 Task: Add Market Corner Organic Roasted Red Pepper Hummus to the cart.
Action: Mouse moved to (23, 81)
Screenshot: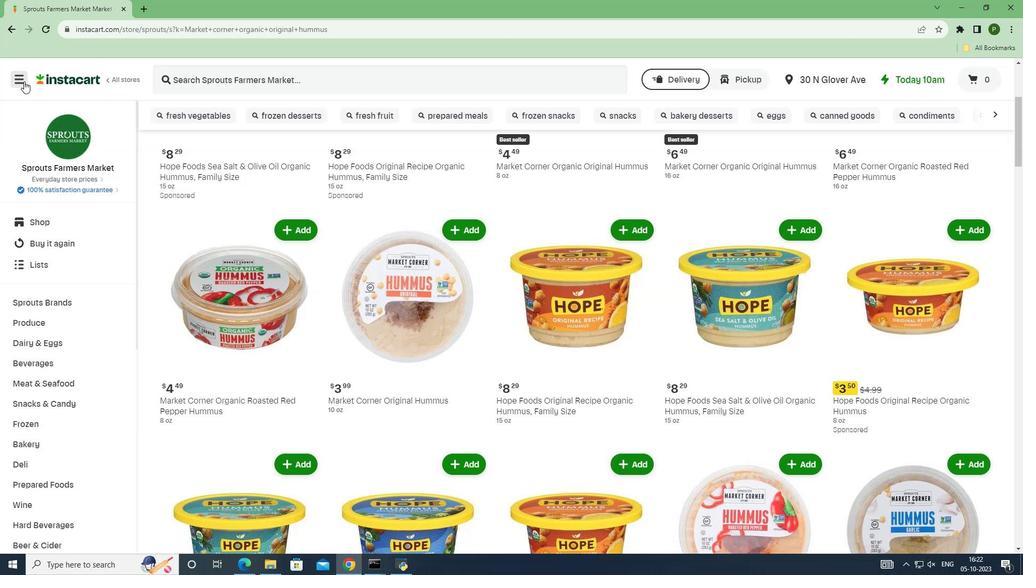 
Action: Mouse pressed left at (23, 81)
Screenshot: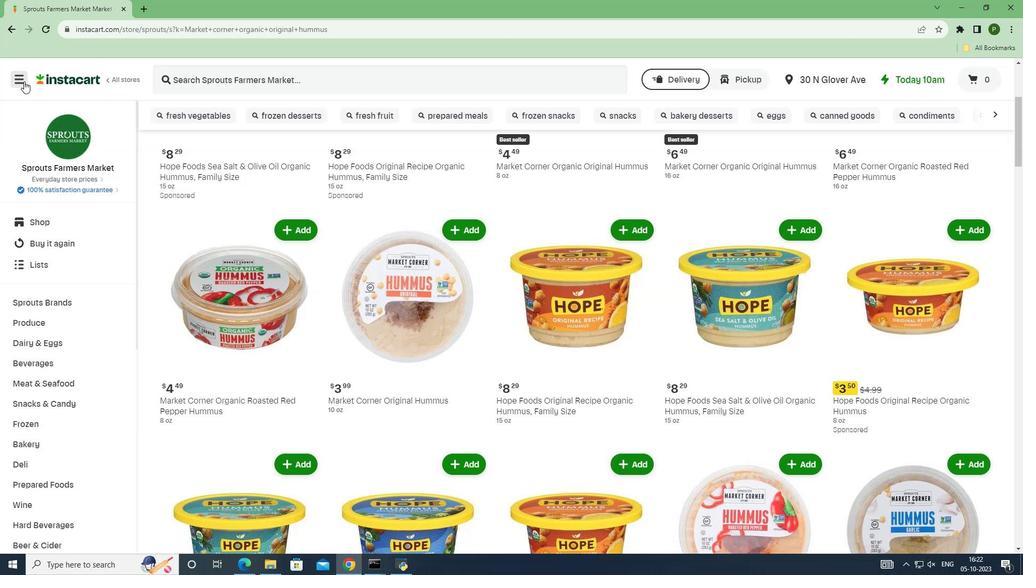 
Action: Mouse moved to (40, 283)
Screenshot: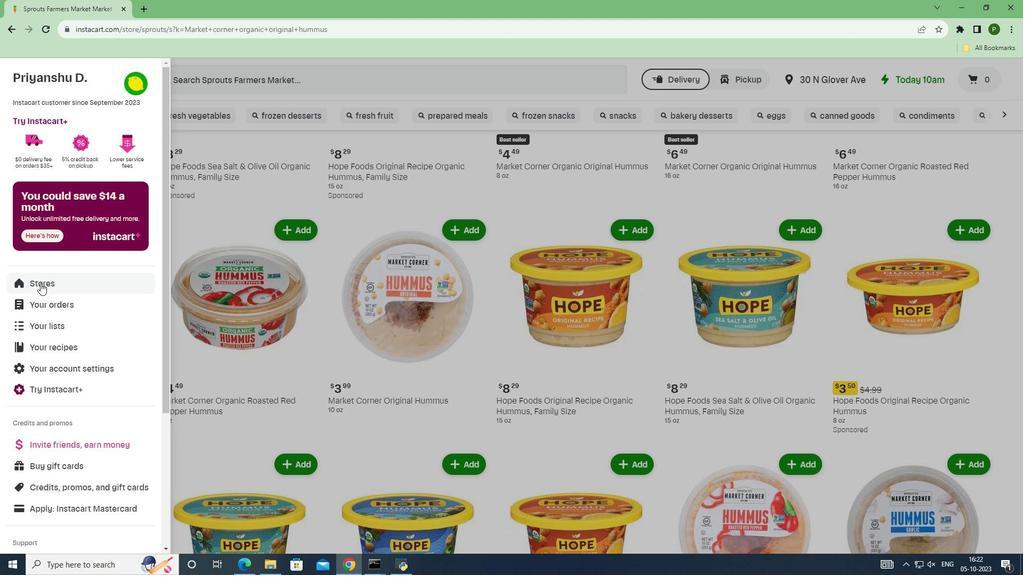 
Action: Mouse pressed left at (40, 283)
Screenshot: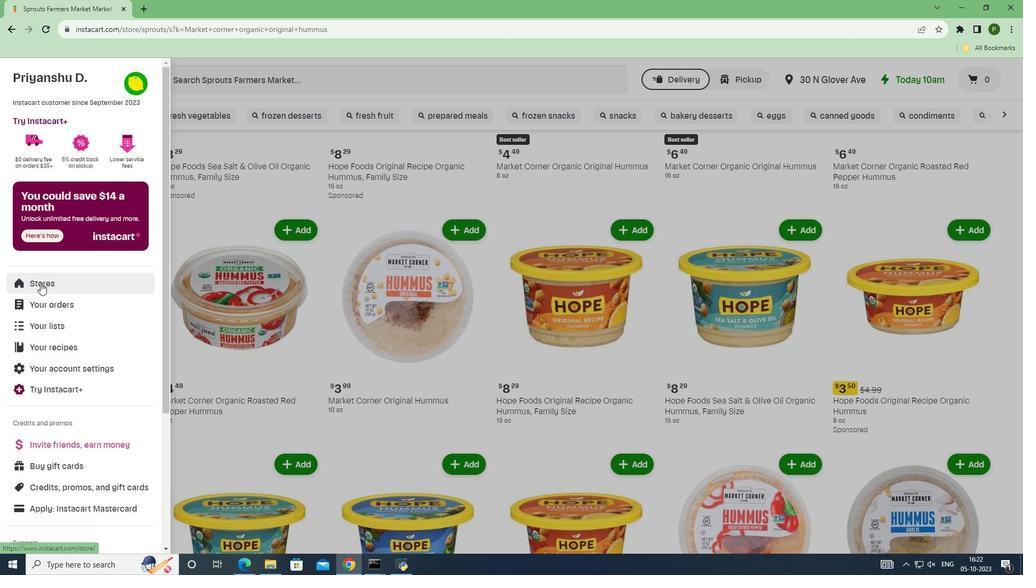 
Action: Mouse moved to (242, 125)
Screenshot: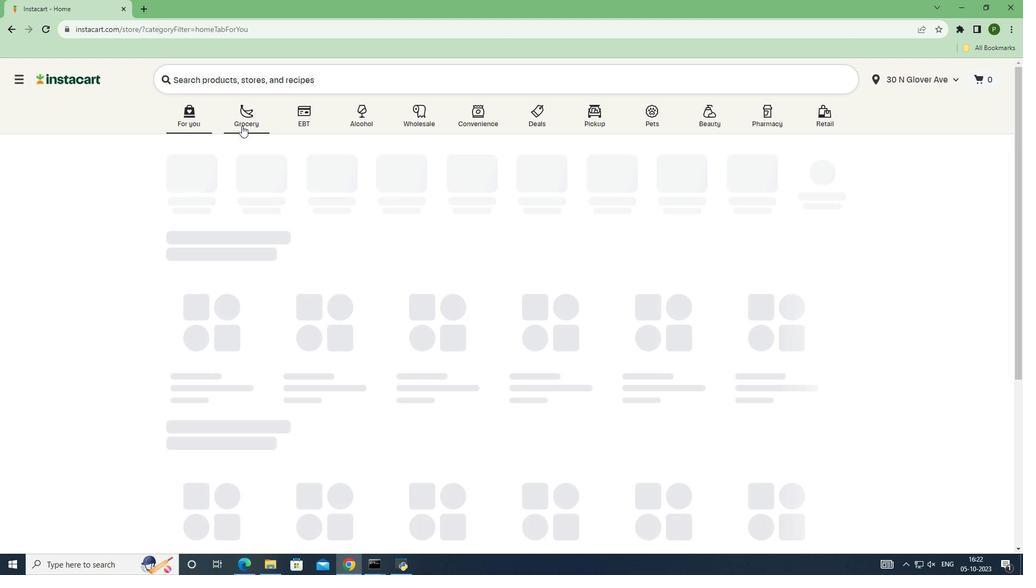 
Action: Mouse pressed left at (242, 125)
Screenshot: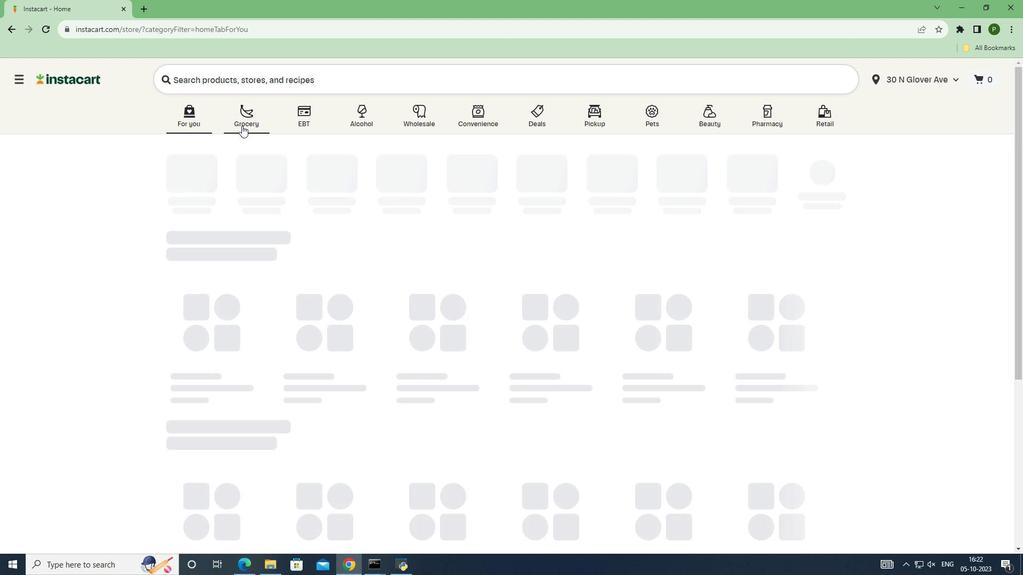 
Action: Mouse moved to (653, 253)
Screenshot: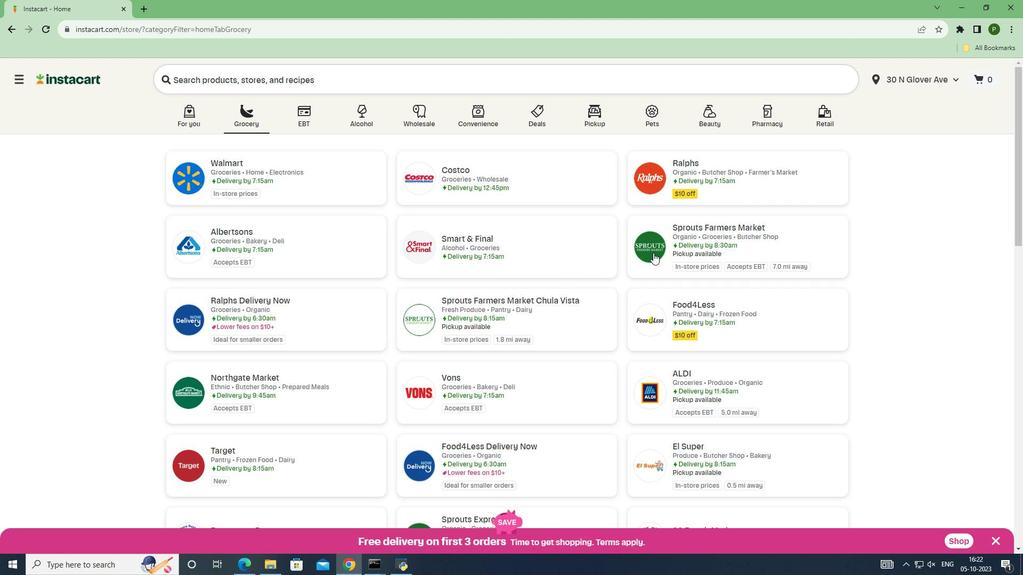 
Action: Mouse pressed left at (653, 253)
Screenshot: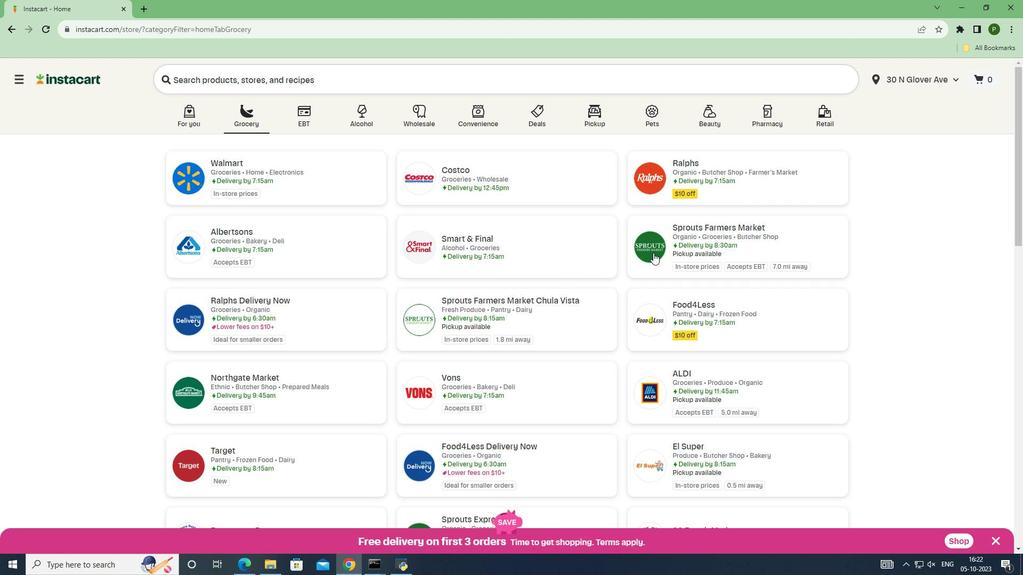 
Action: Mouse moved to (58, 295)
Screenshot: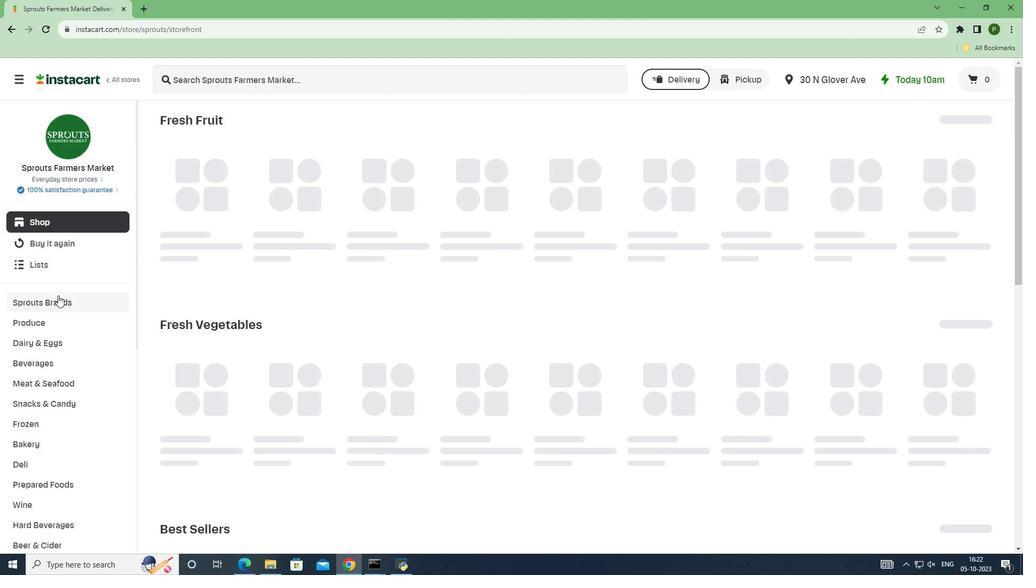 
Action: Mouse pressed left at (58, 295)
Screenshot: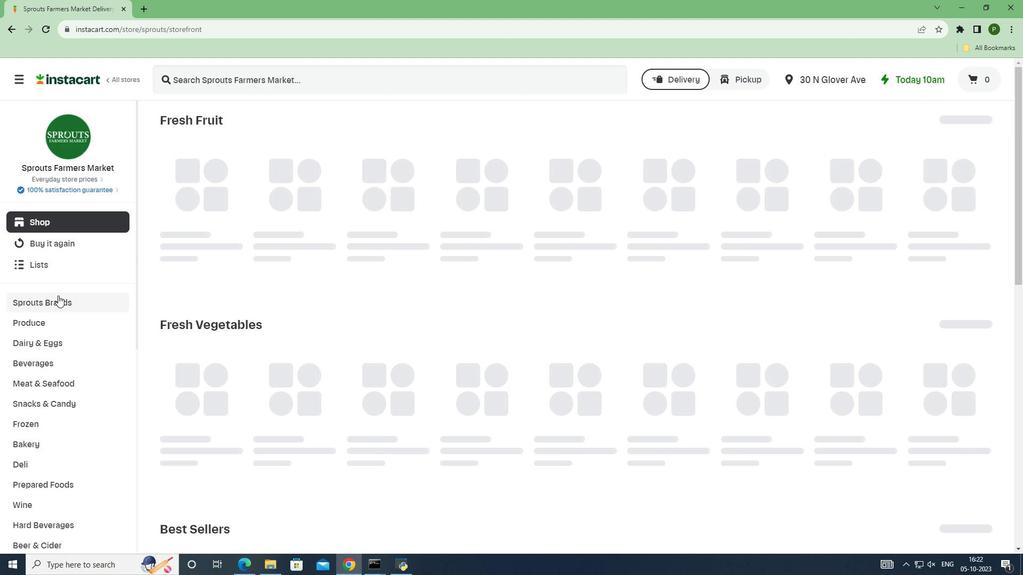 
Action: Mouse moved to (39, 420)
Screenshot: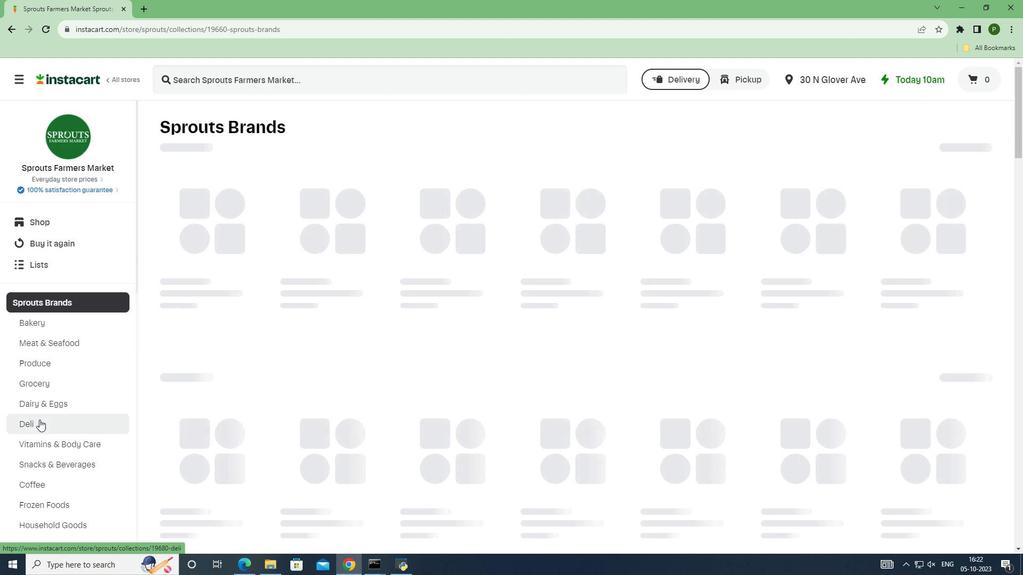 
Action: Mouse pressed left at (39, 420)
Screenshot: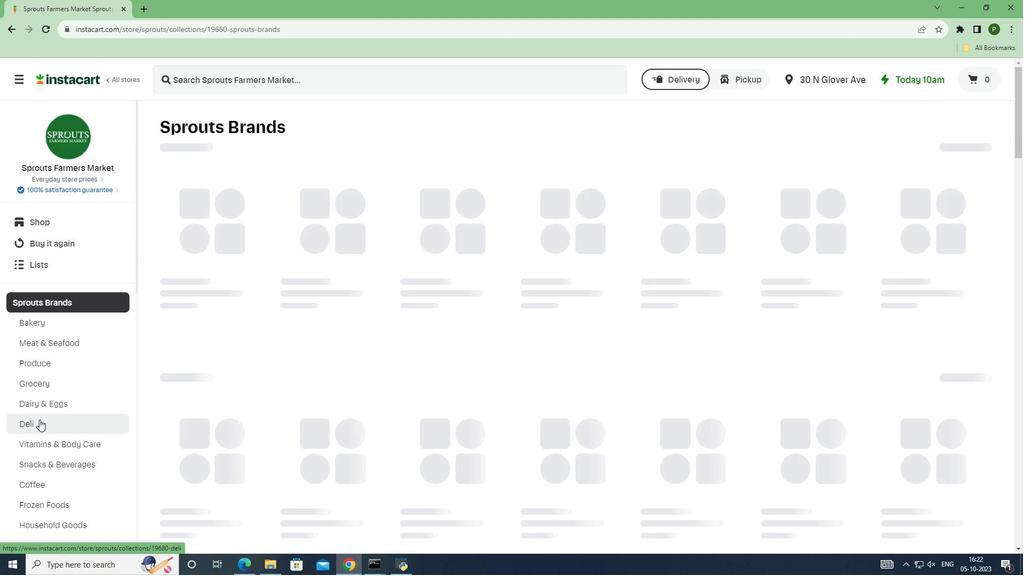 
Action: Mouse moved to (212, 84)
Screenshot: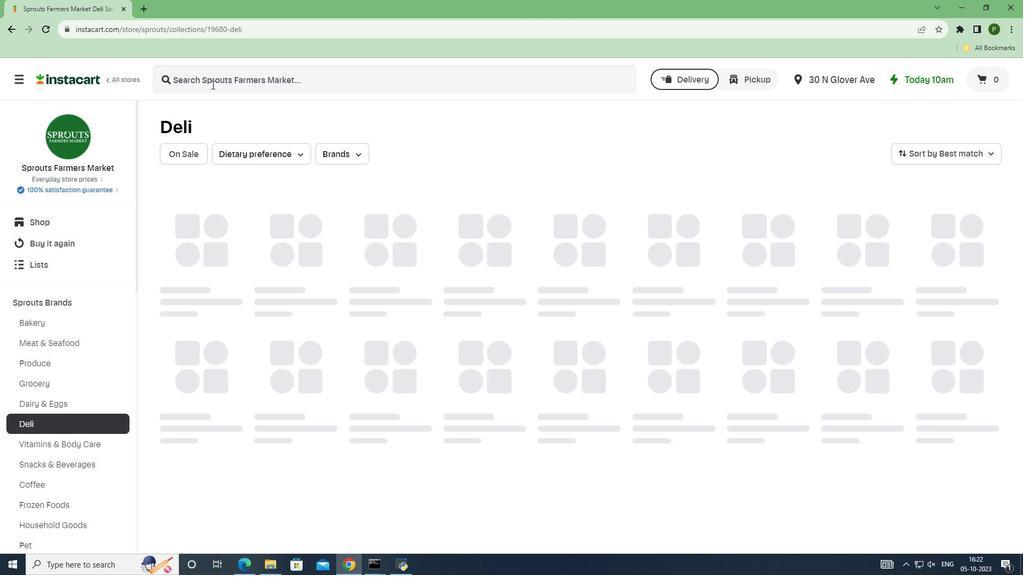 
Action: Mouse pressed left at (212, 84)
Screenshot: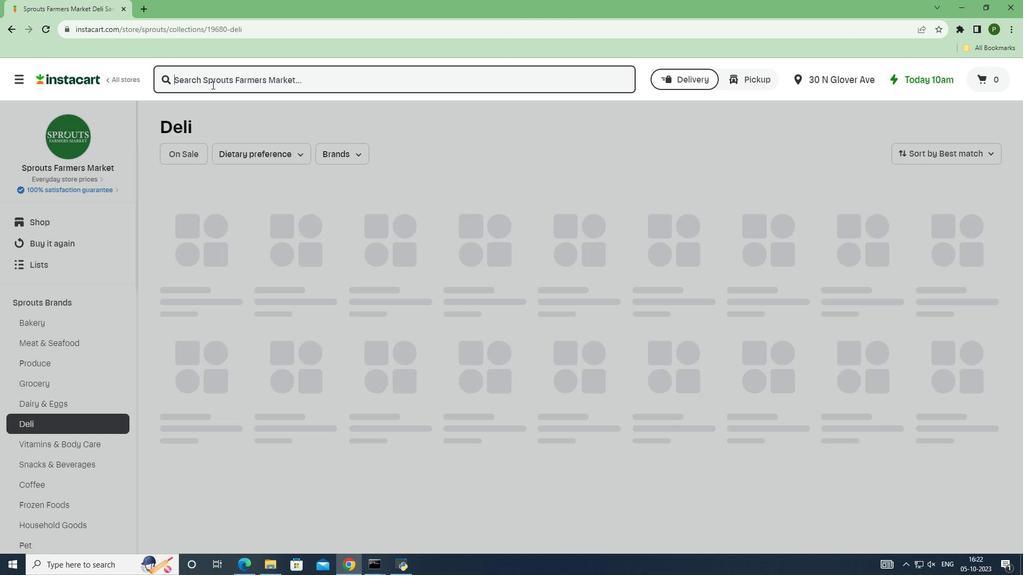 
Action: Key pressed <Key.caps_lock>M<Key.caps_lock>arket<Key.space>corner<Key.space>organic<Key.space>roasted<Key.space>red<Key.space>pepper<Key.space>hummus<Key.space><Key.enter>
Screenshot: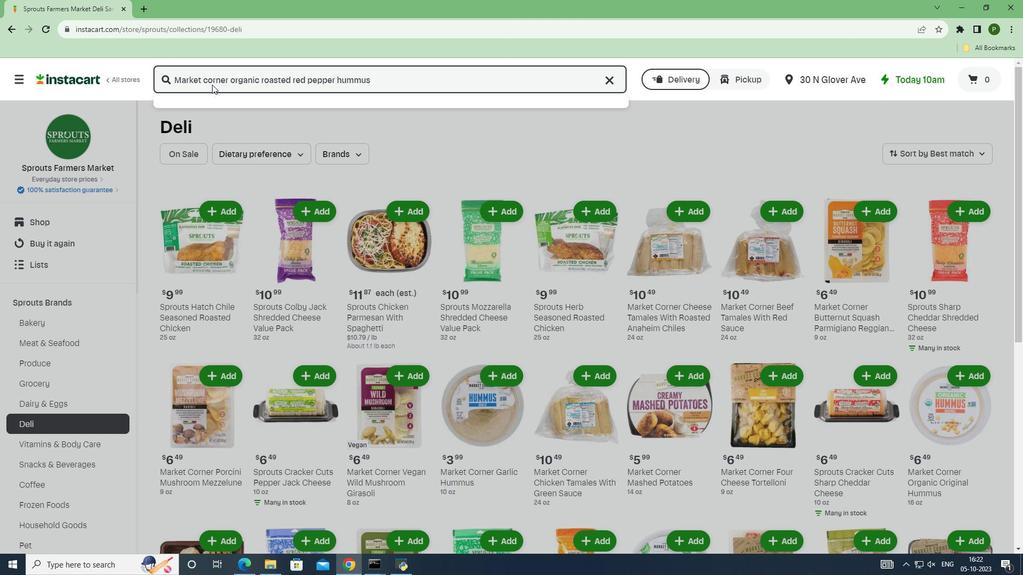 
Action: Mouse moved to (625, 184)
Screenshot: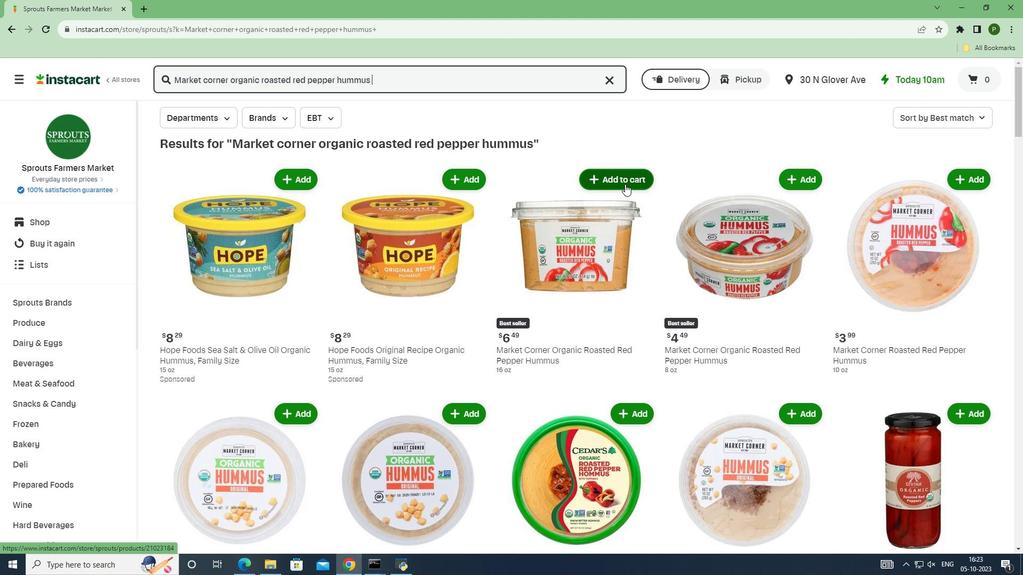 
Action: Mouse pressed left at (625, 184)
Screenshot: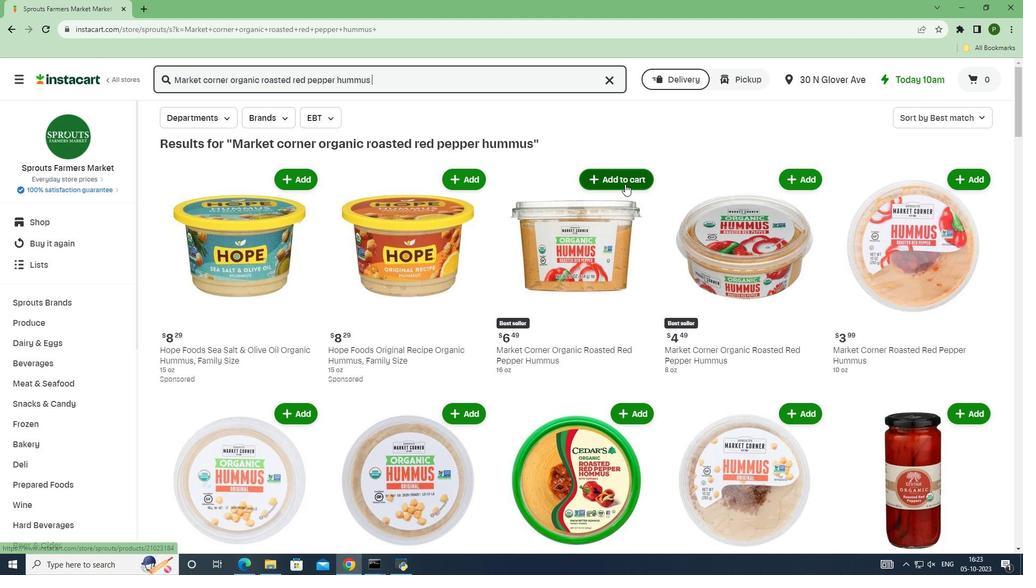 
